 Task: For heading Arial with bold.  font size for heading22,  'Change the font style of data to'Arial Narrow.  and font size to 14,  Change the alignment of both headline & data to Align middle.  In the sheet  auditingSalesAnalysis_2022
Action: Mouse moved to (33, 111)
Screenshot: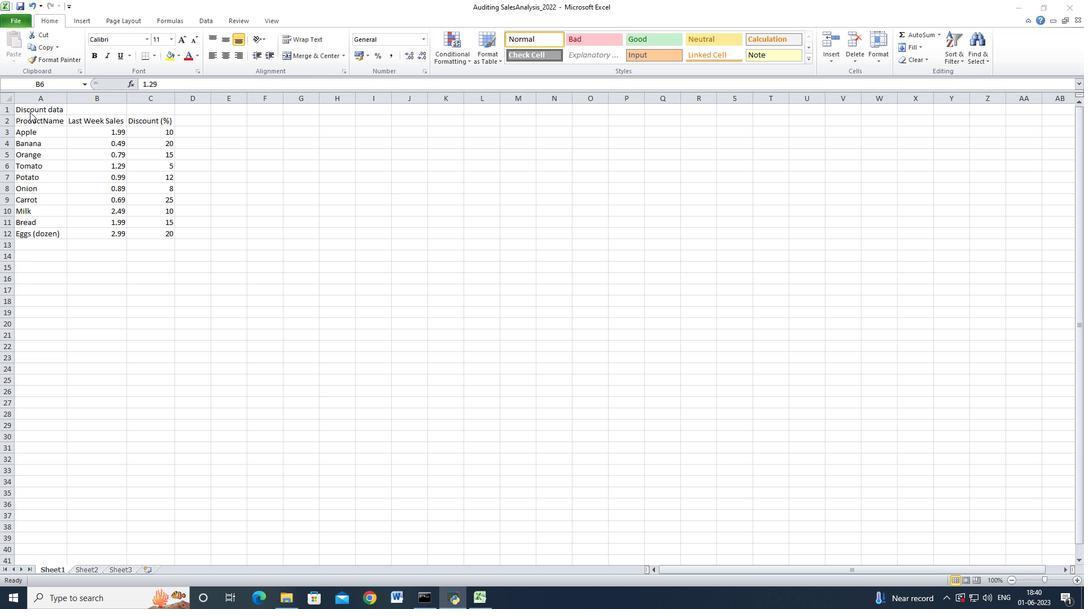
Action: Mouse pressed left at (33, 111)
Screenshot: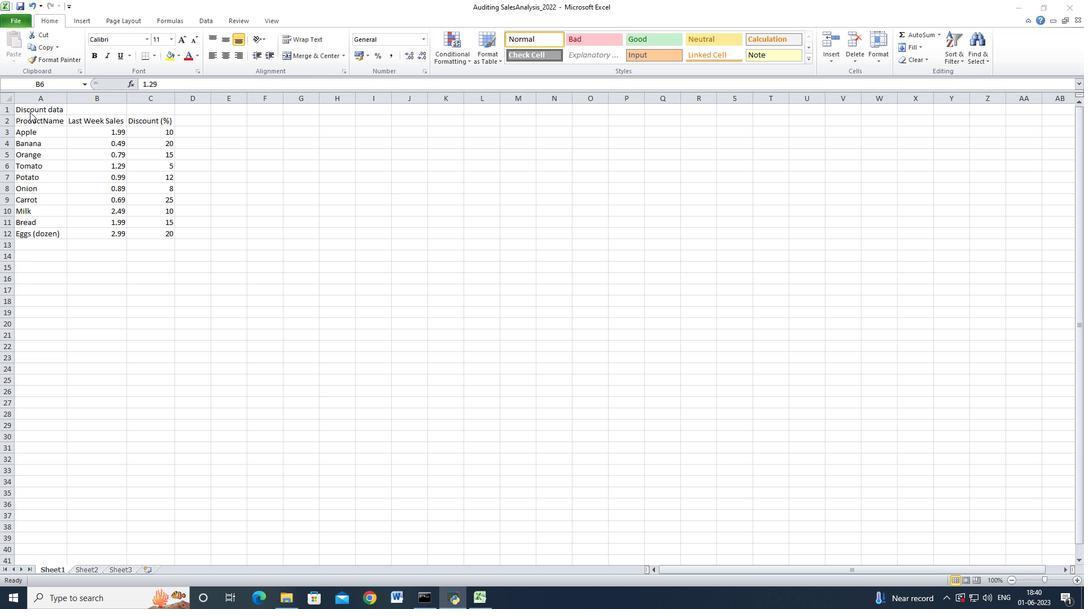 
Action: Mouse moved to (29, 110)
Screenshot: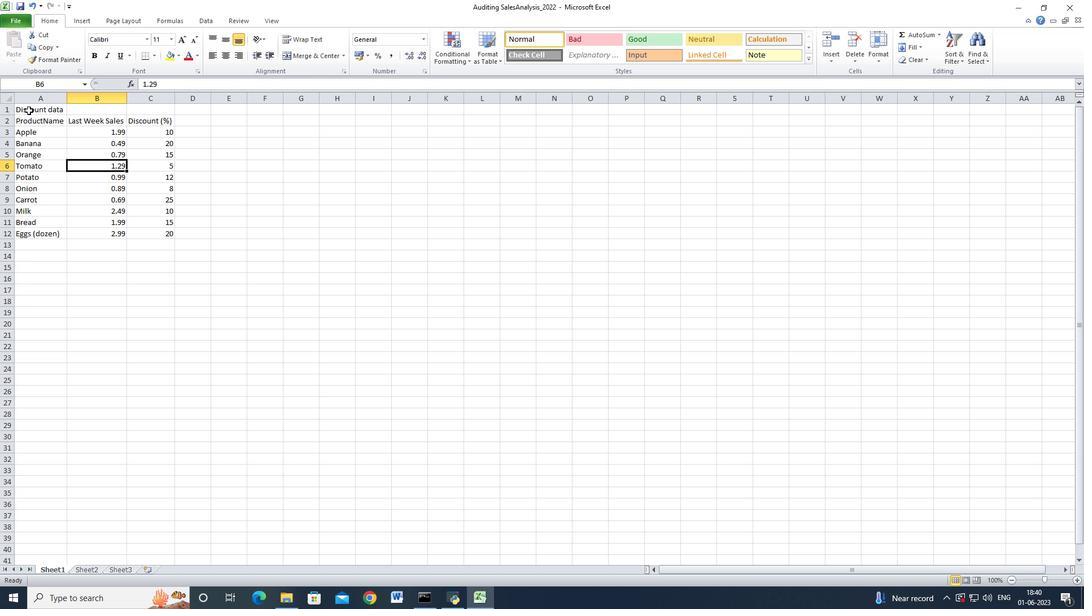 
Action: Mouse pressed left at (29, 110)
Screenshot: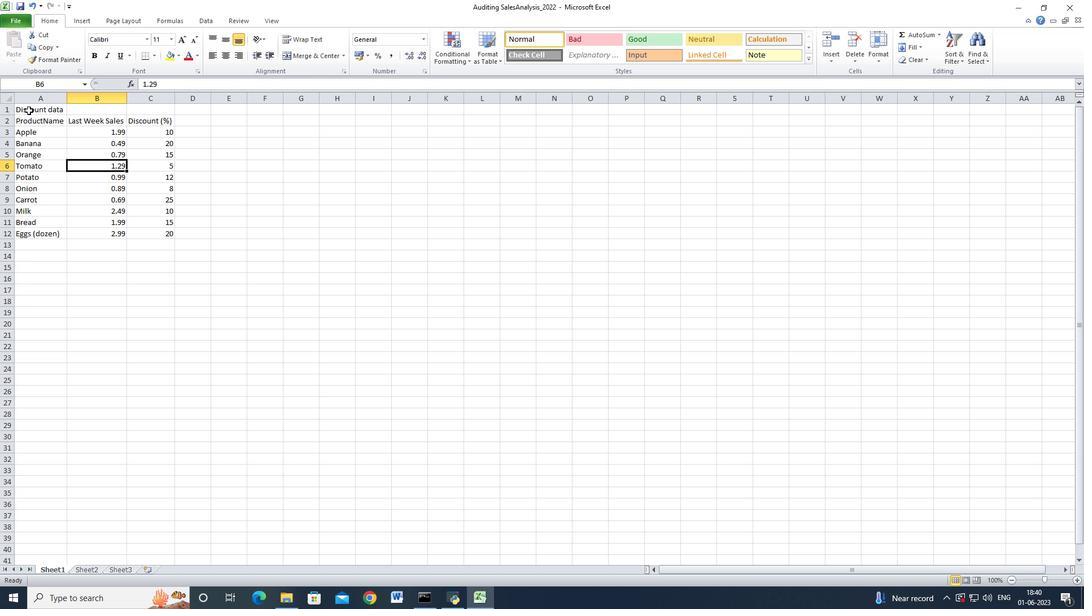 
Action: Mouse moved to (288, 56)
Screenshot: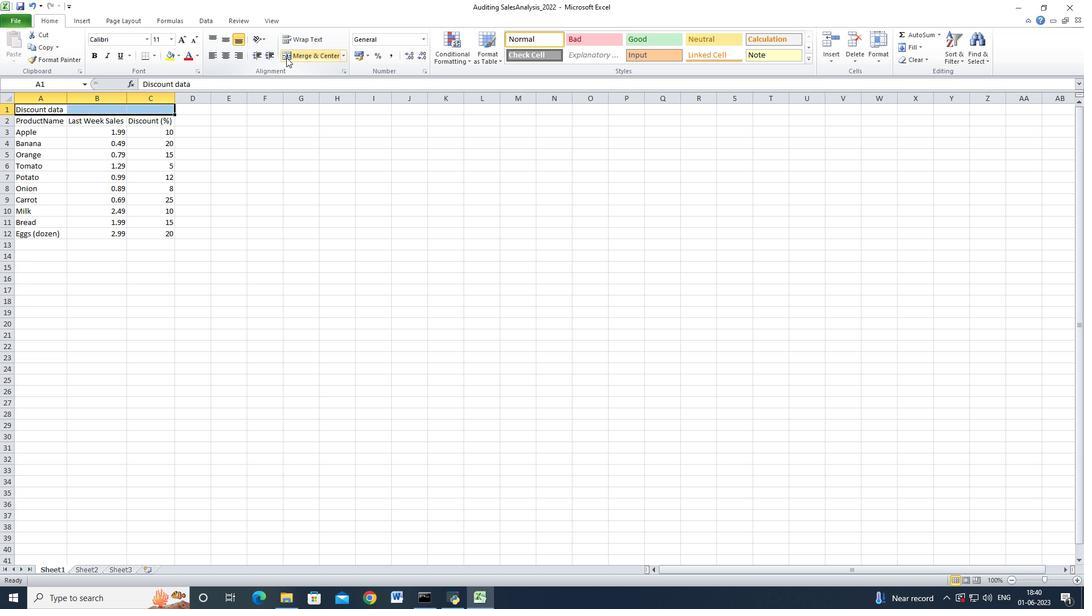 
Action: Mouse pressed left at (288, 56)
Screenshot: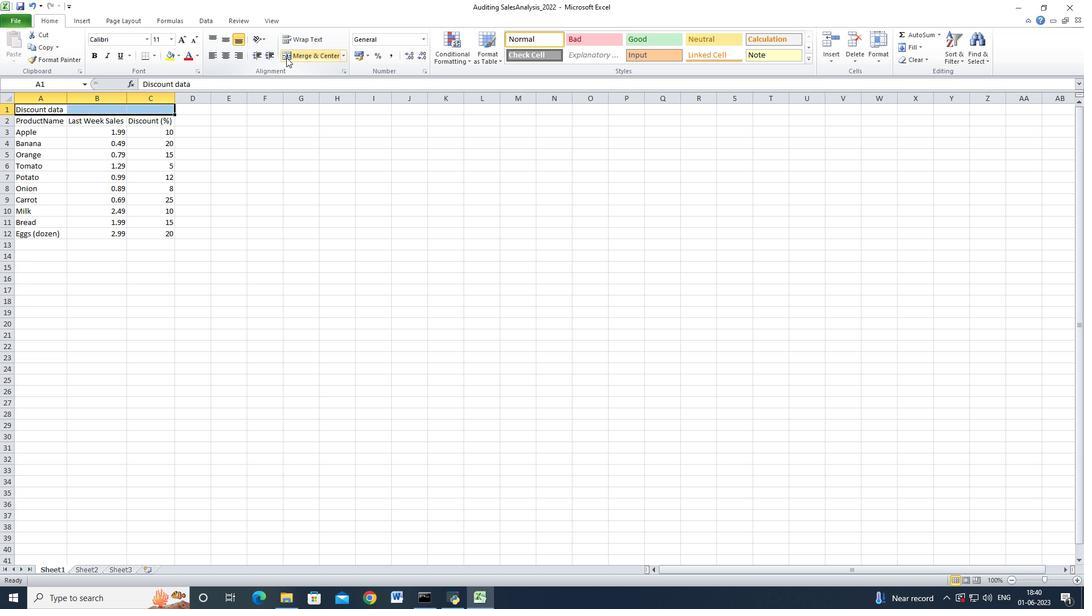 
Action: Mouse moved to (147, 39)
Screenshot: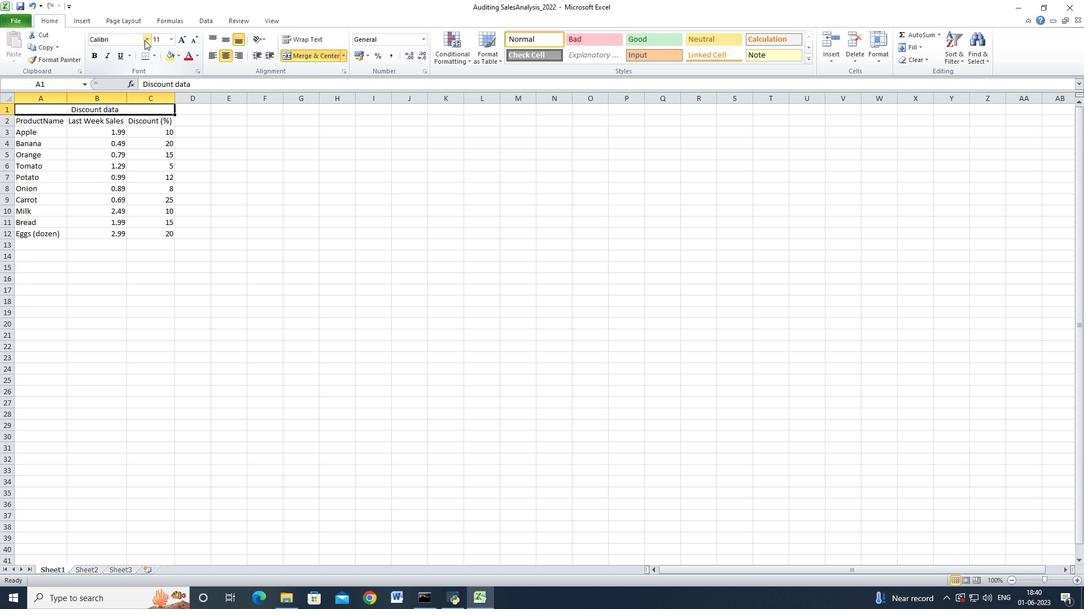 
Action: Mouse pressed left at (147, 39)
Screenshot: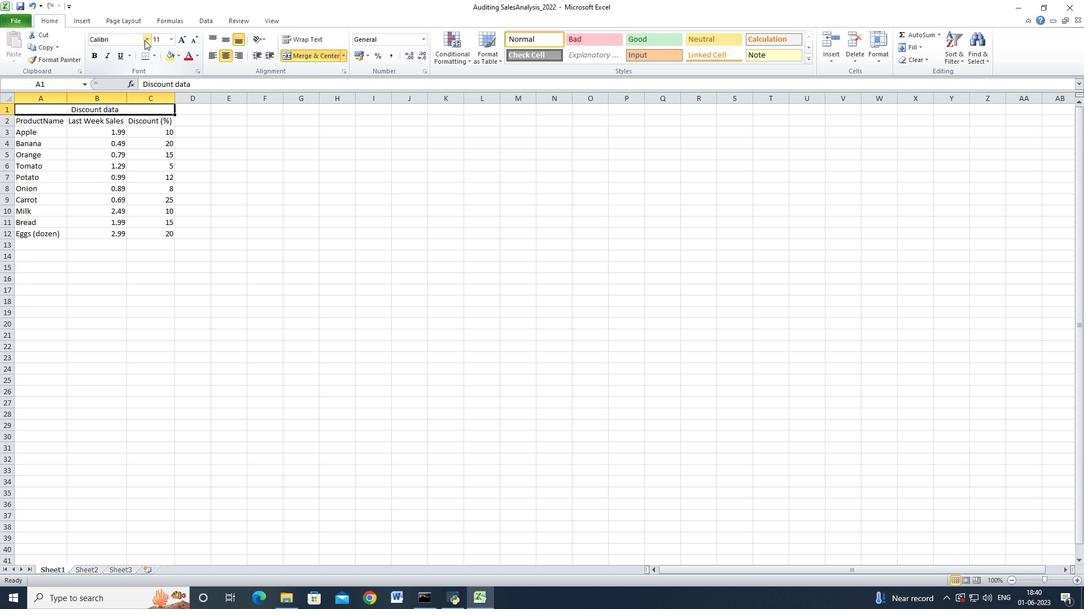 
Action: Mouse moved to (129, 132)
Screenshot: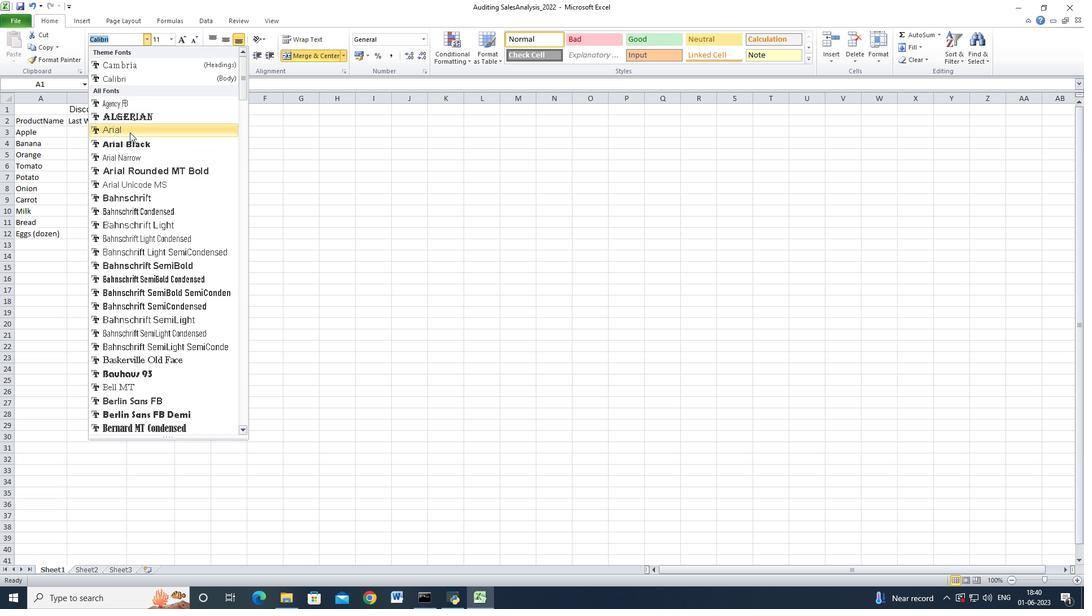 
Action: Mouse pressed left at (129, 132)
Screenshot: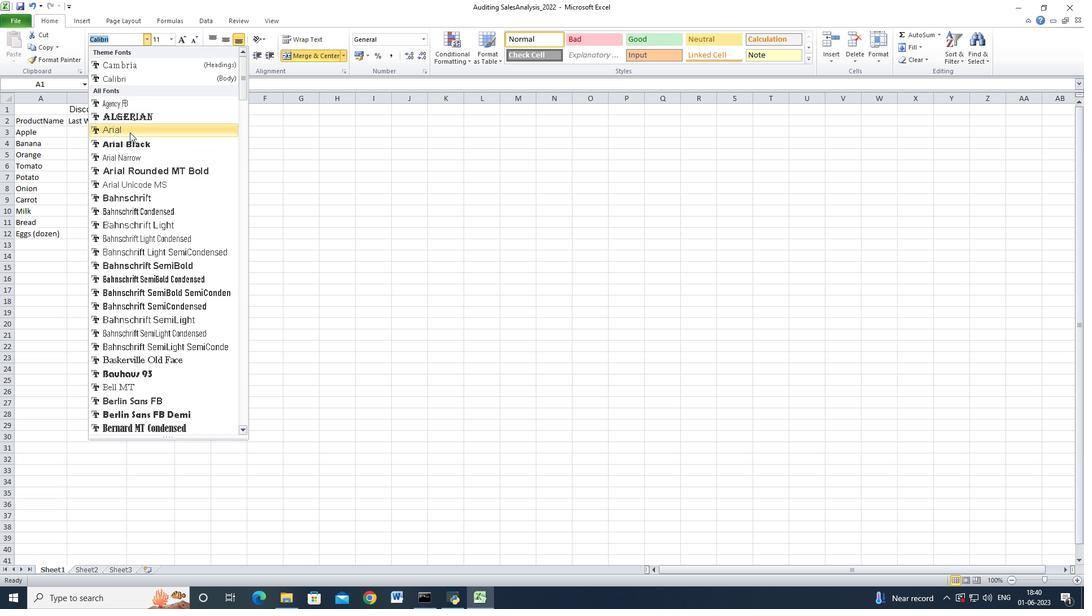 
Action: Mouse moved to (94, 51)
Screenshot: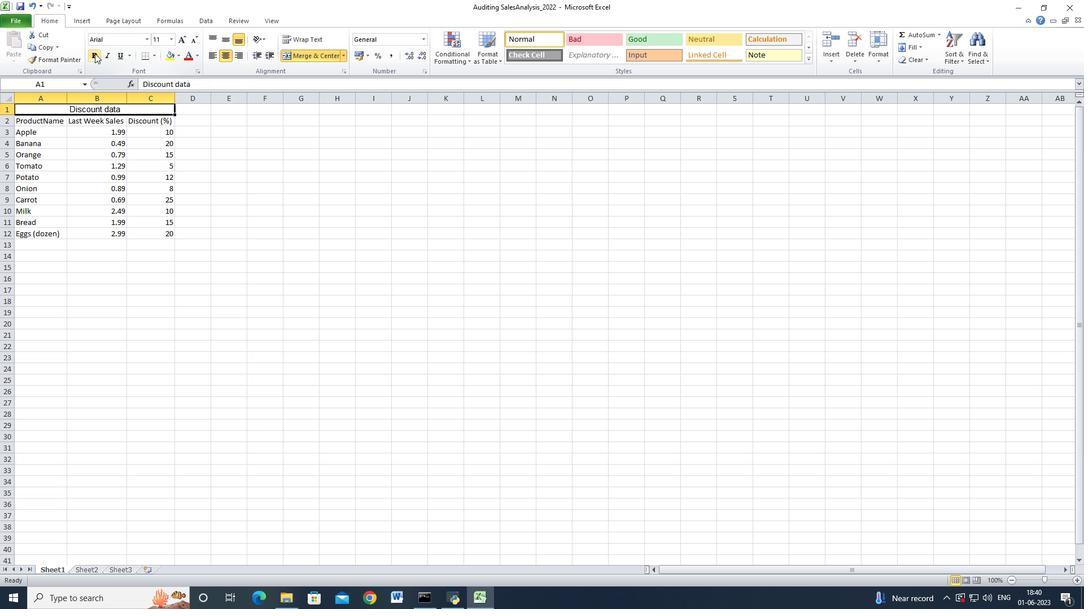 
Action: Mouse pressed left at (94, 51)
Screenshot: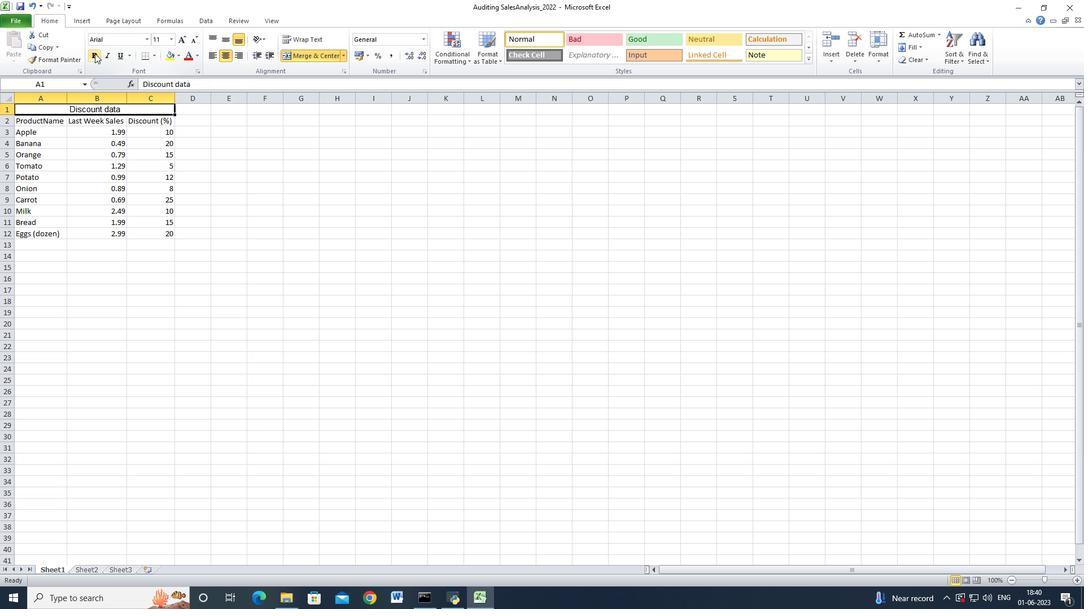 
Action: Mouse moved to (170, 39)
Screenshot: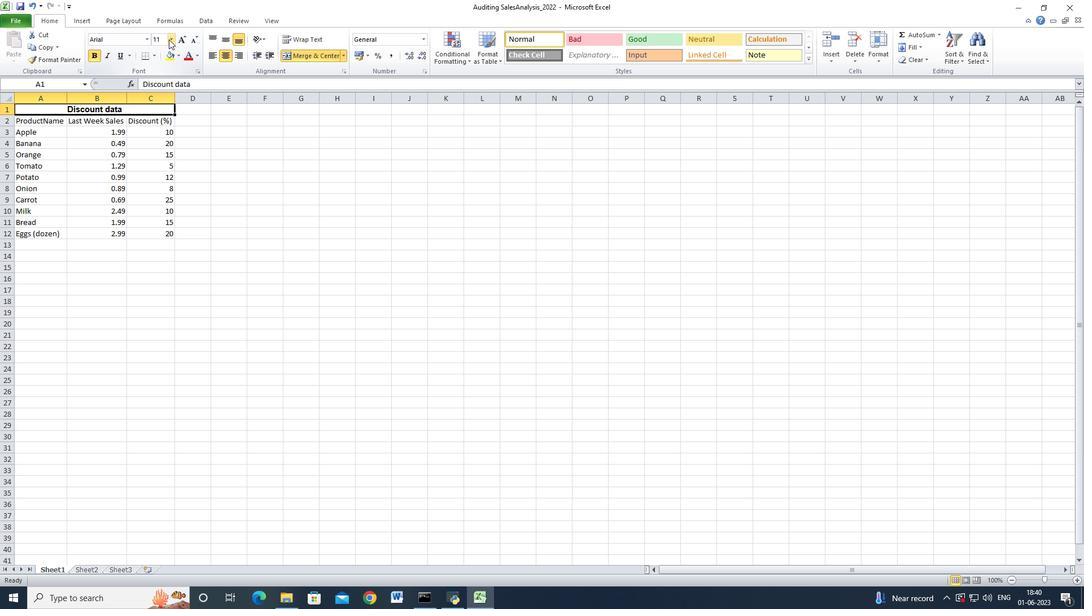 
Action: Mouse pressed left at (170, 39)
Screenshot: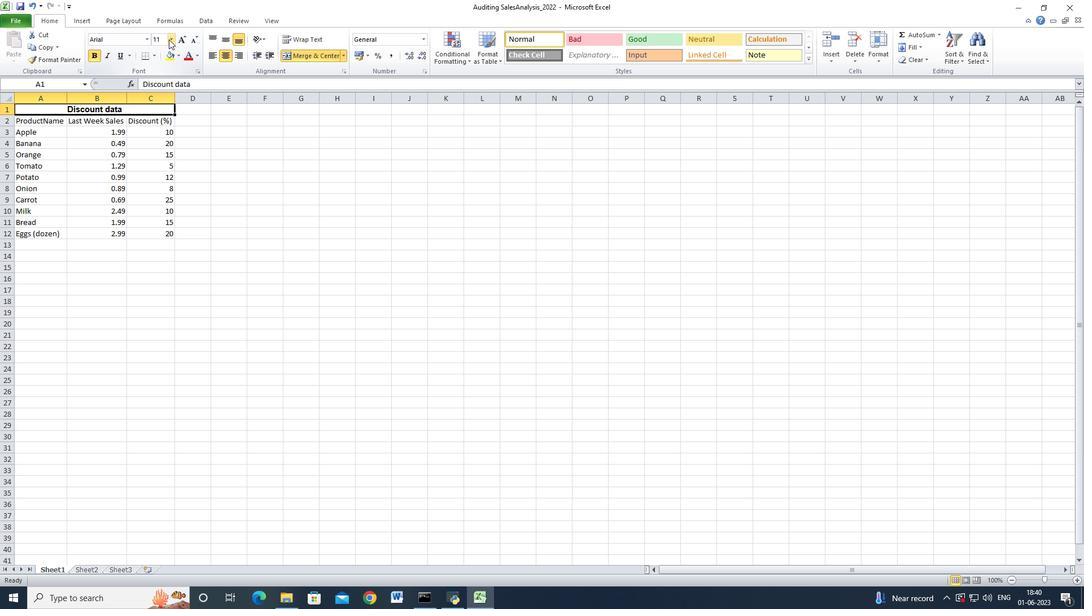 
Action: Mouse moved to (157, 136)
Screenshot: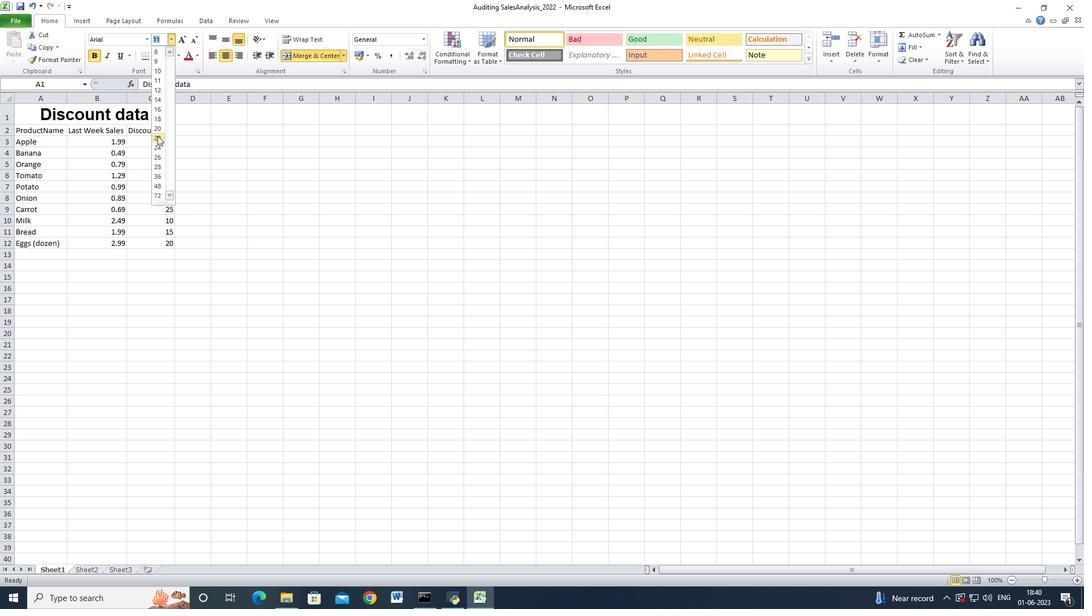 
Action: Mouse pressed left at (157, 136)
Screenshot: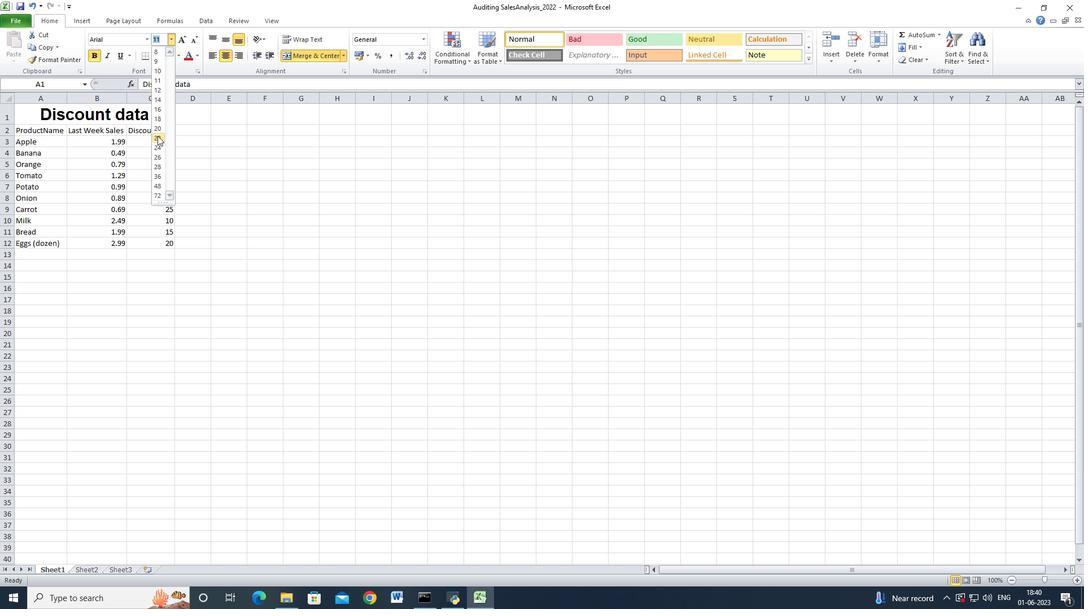 
Action: Mouse moved to (28, 133)
Screenshot: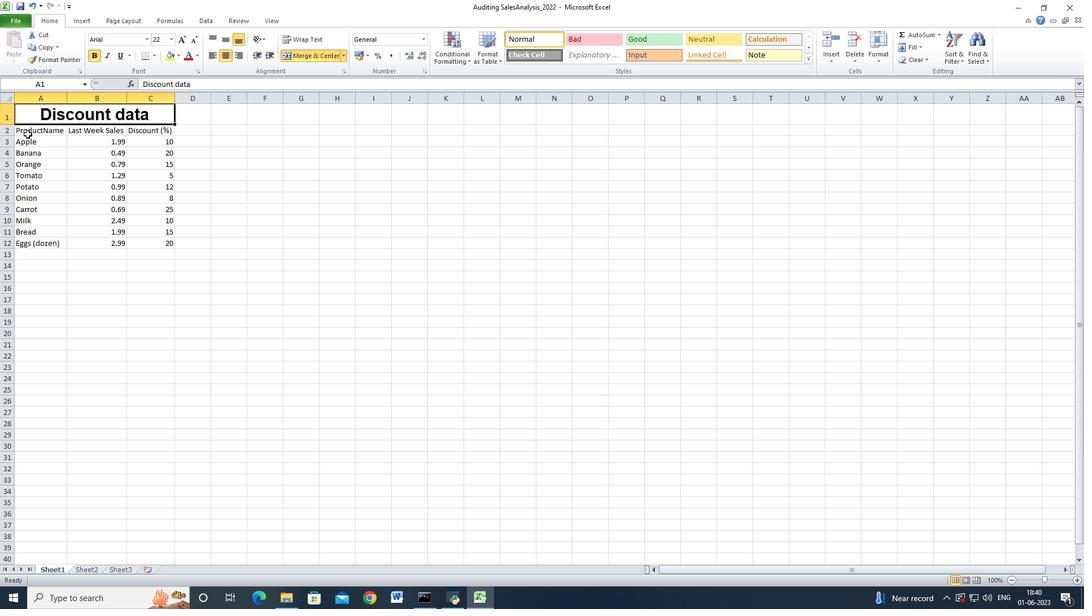 
Action: Mouse pressed left at (28, 133)
Screenshot: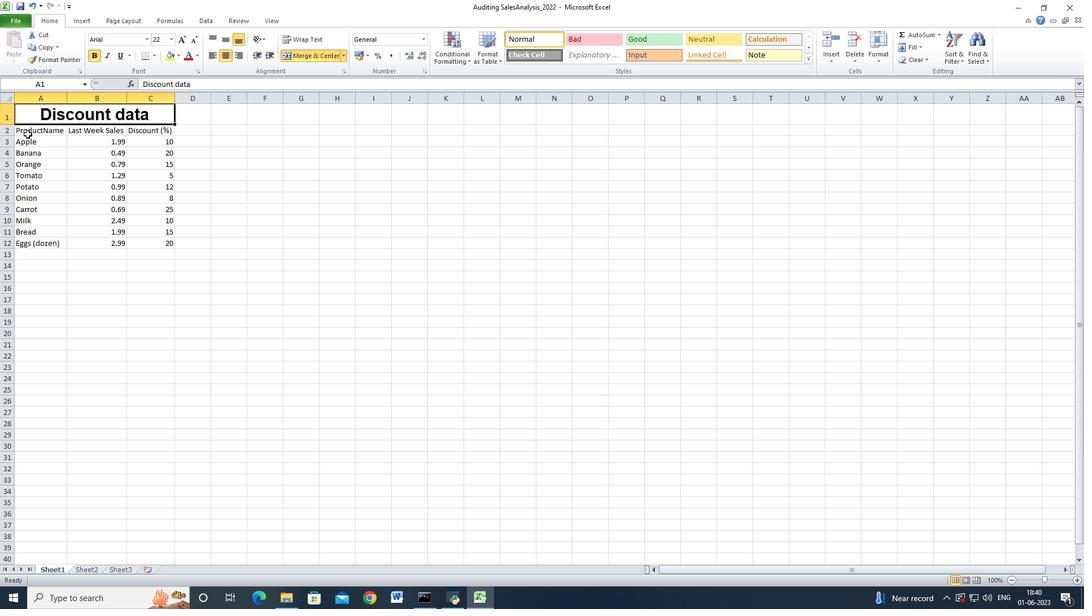 
Action: Mouse moved to (148, 39)
Screenshot: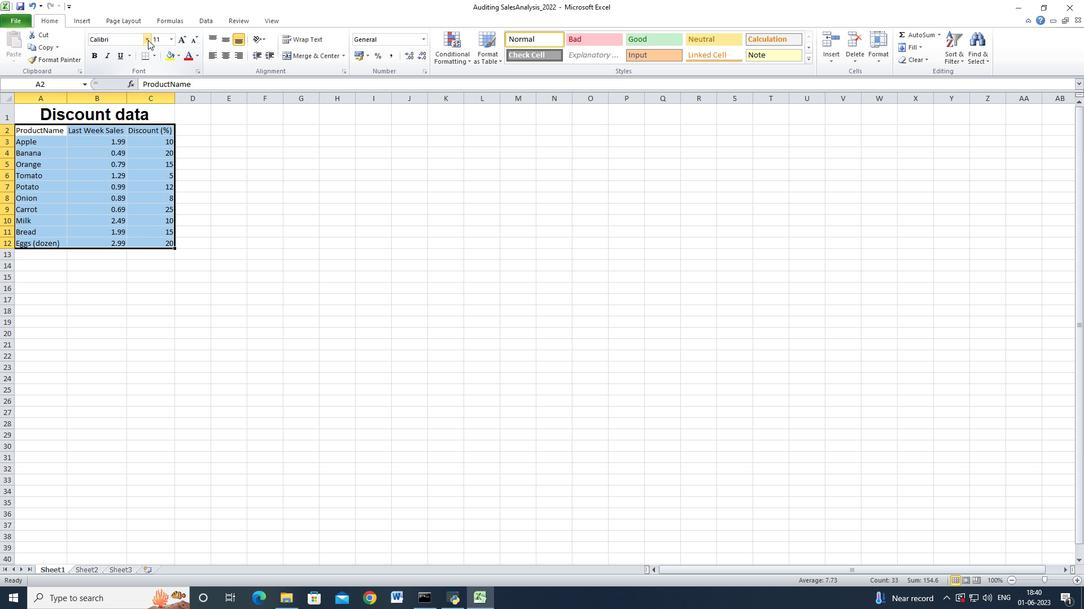 
Action: Mouse pressed left at (148, 39)
Screenshot: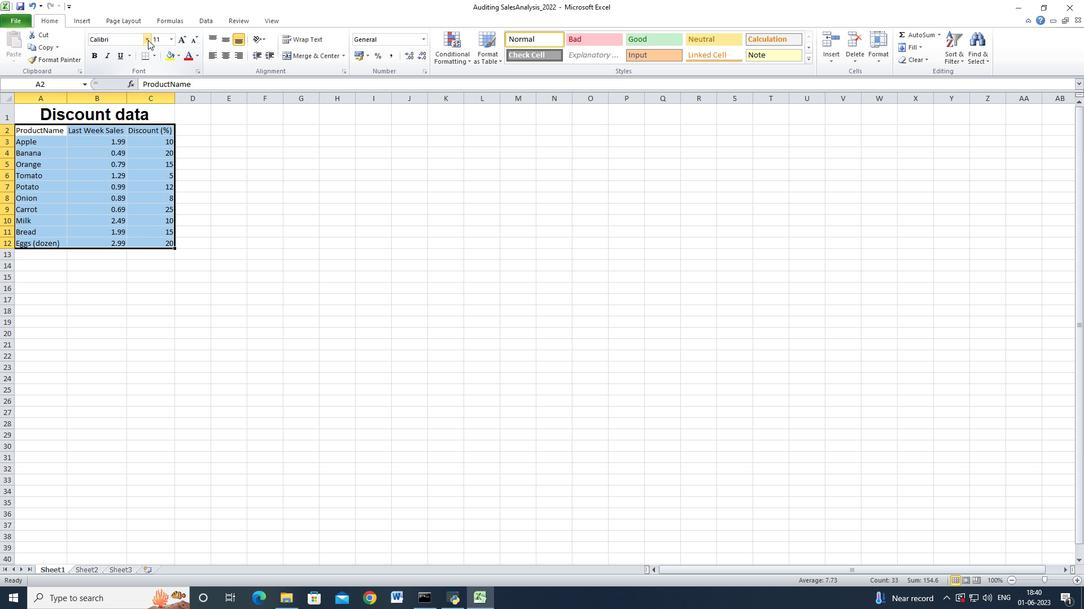 
Action: Mouse moved to (132, 157)
Screenshot: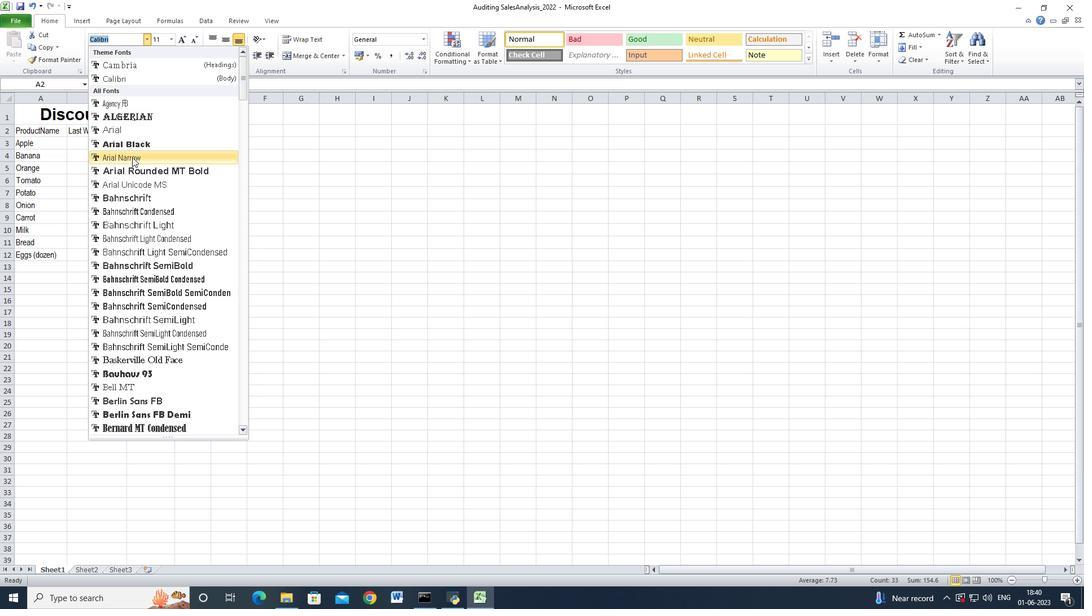 
Action: Mouse pressed left at (132, 157)
Screenshot: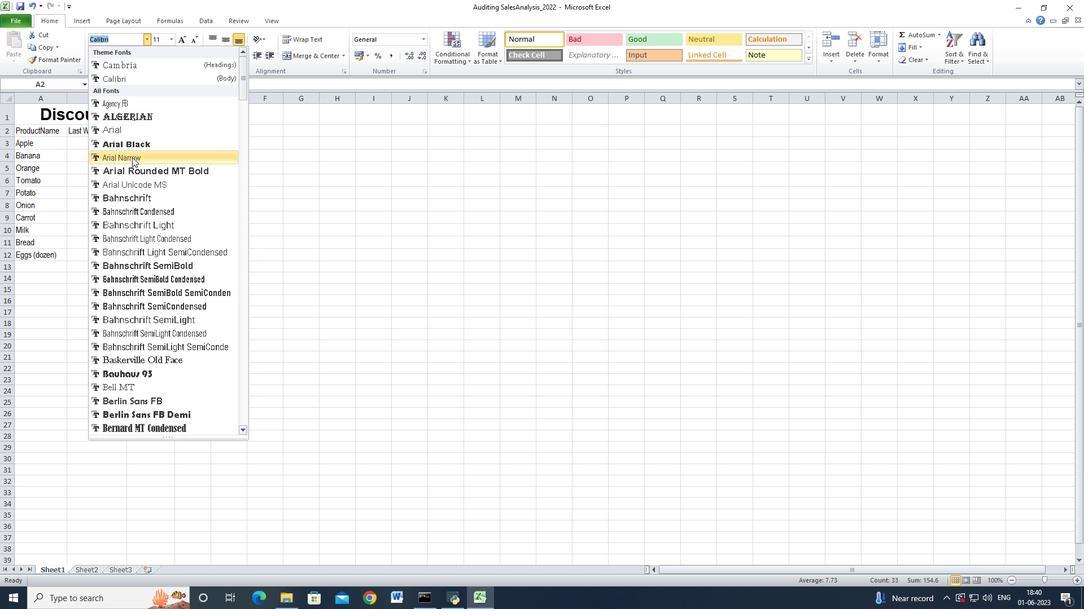 
Action: Mouse moved to (169, 38)
Screenshot: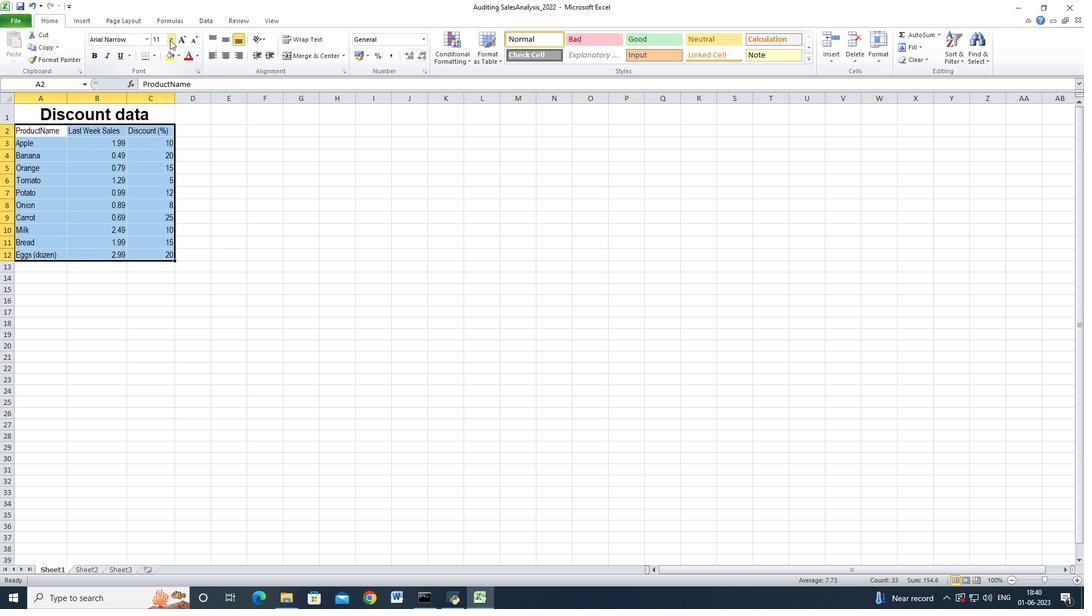 
Action: Mouse pressed left at (169, 38)
Screenshot: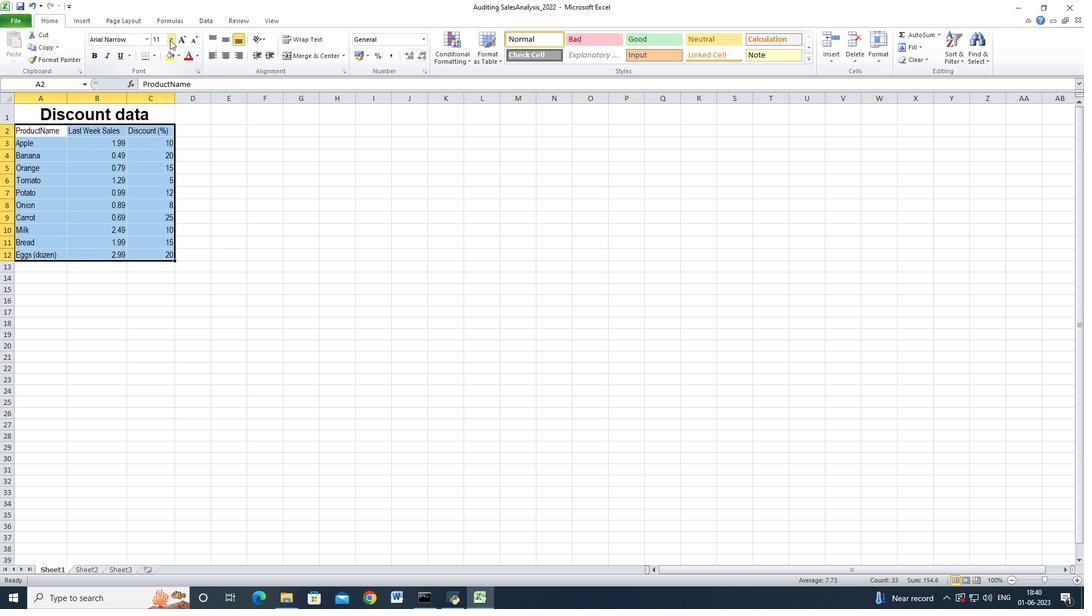 
Action: Mouse moved to (160, 99)
Screenshot: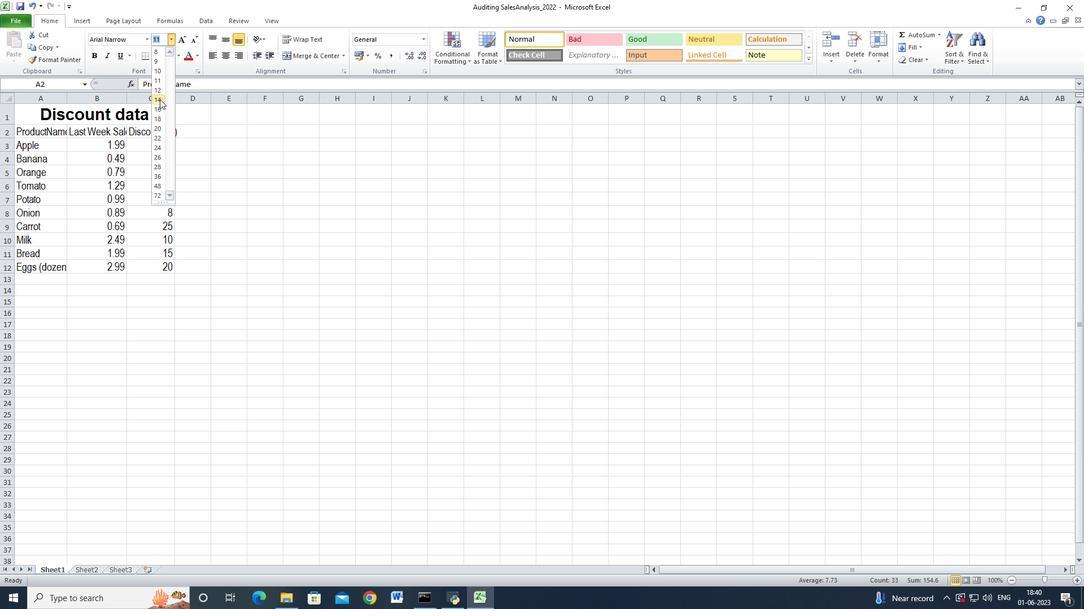 
Action: Mouse pressed left at (160, 99)
Screenshot: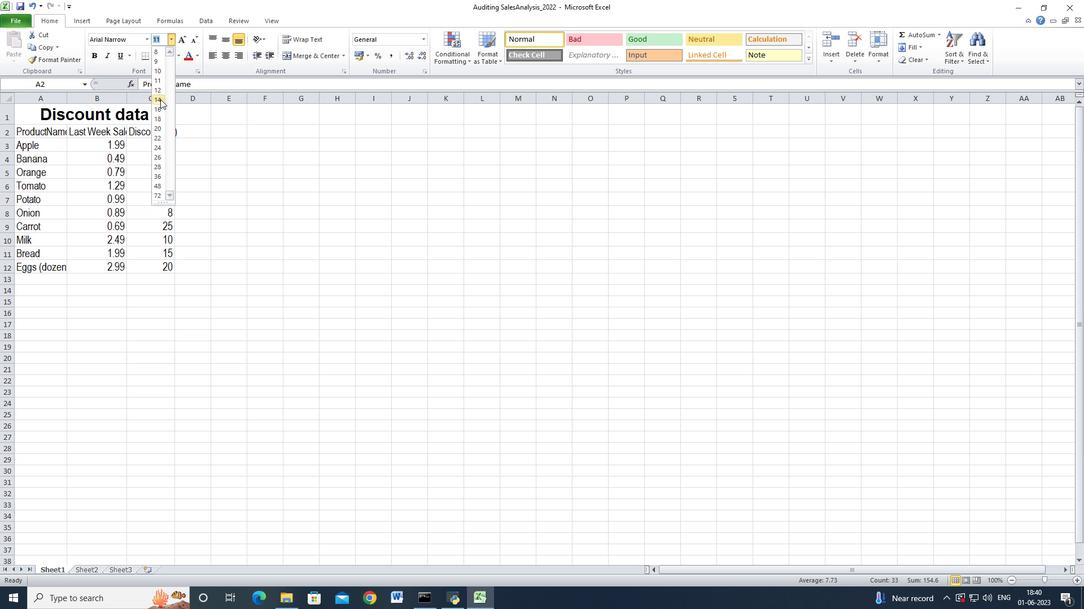 
Action: Mouse moved to (101, 168)
Screenshot: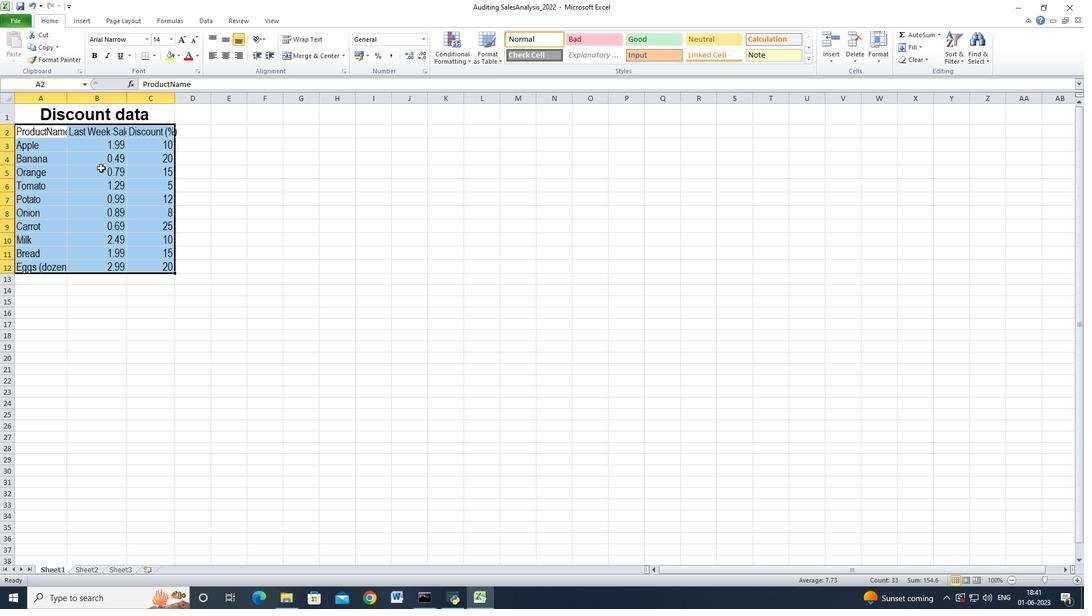 
Action: Mouse pressed left at (101, 168)
Screenshot: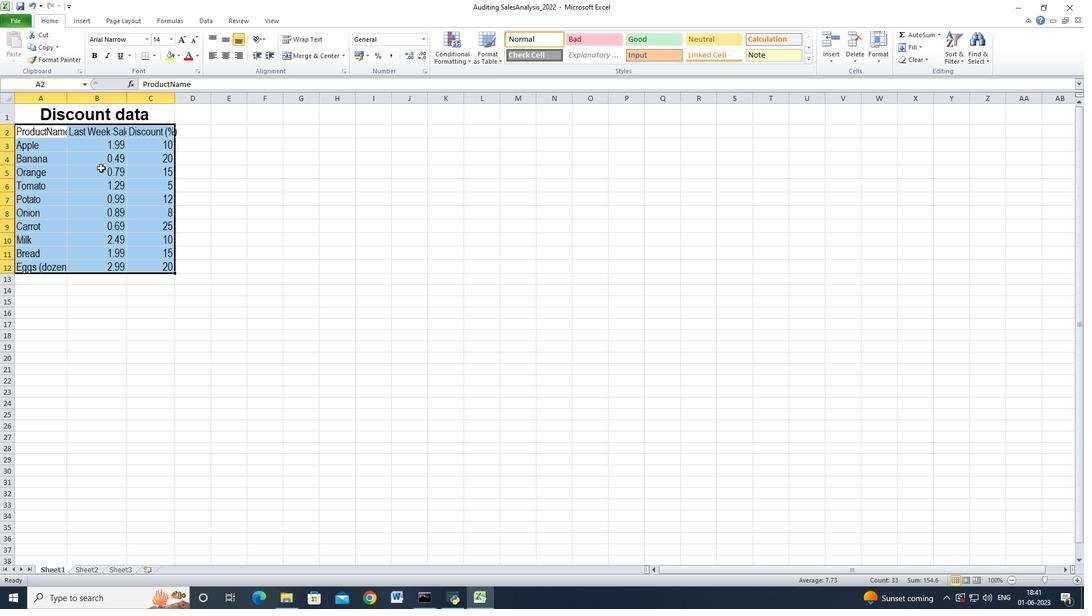 
Action: Mouse moved to (36, 112)
Screenshot: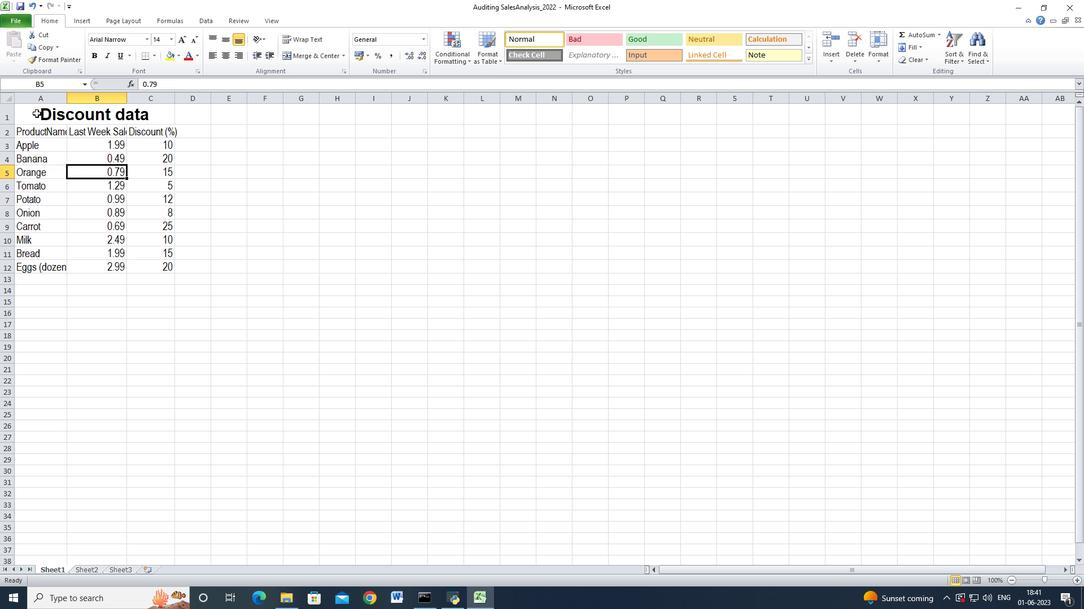 
Action: Mouse pressed left at (36, 112)
Screenshot: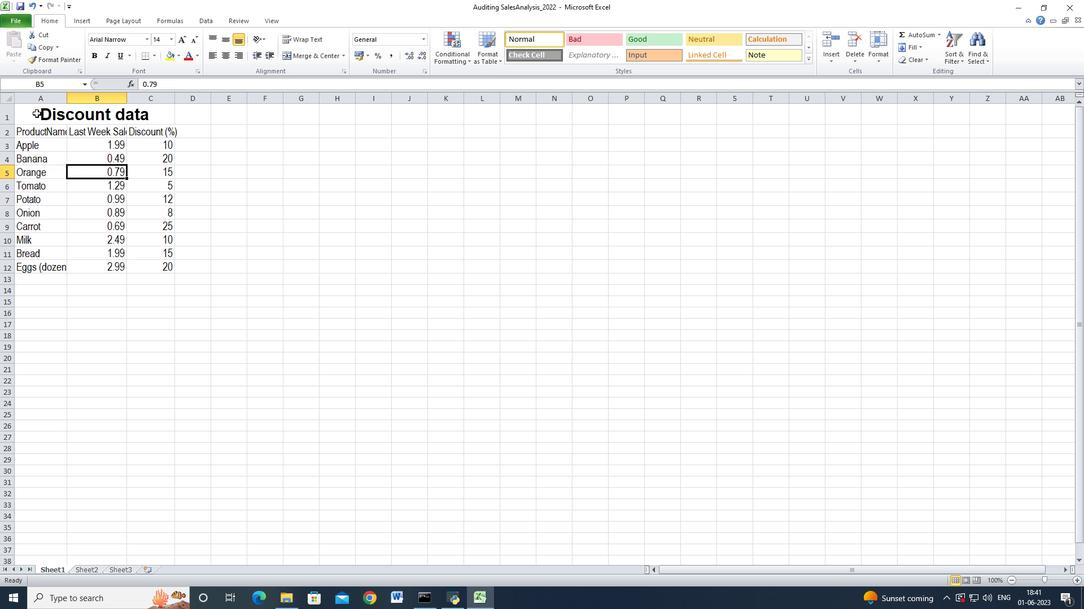 
Action: Mouse moved to (223, 38)
Screenshot: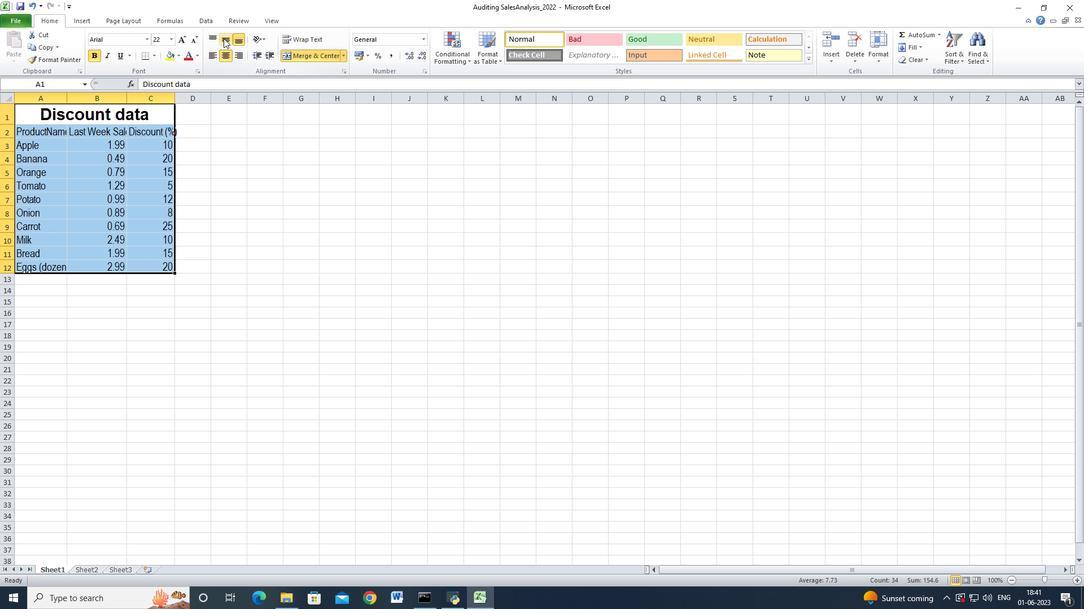 
Action: Mouse pressed left at (223, 38)
Screenshot: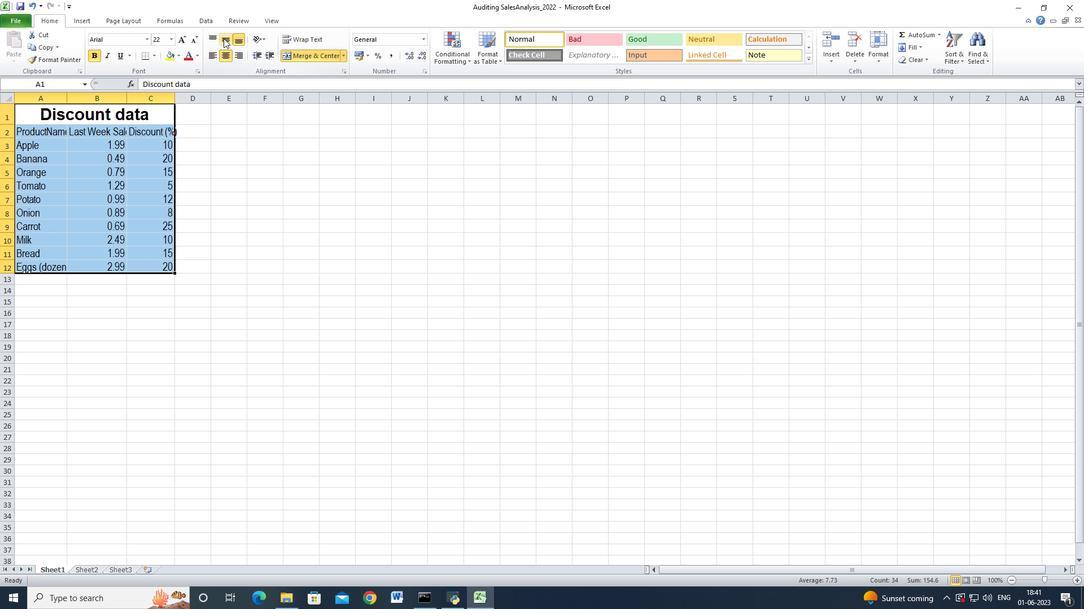 
Action: Mouse moved to (120, 169)
Screenshot: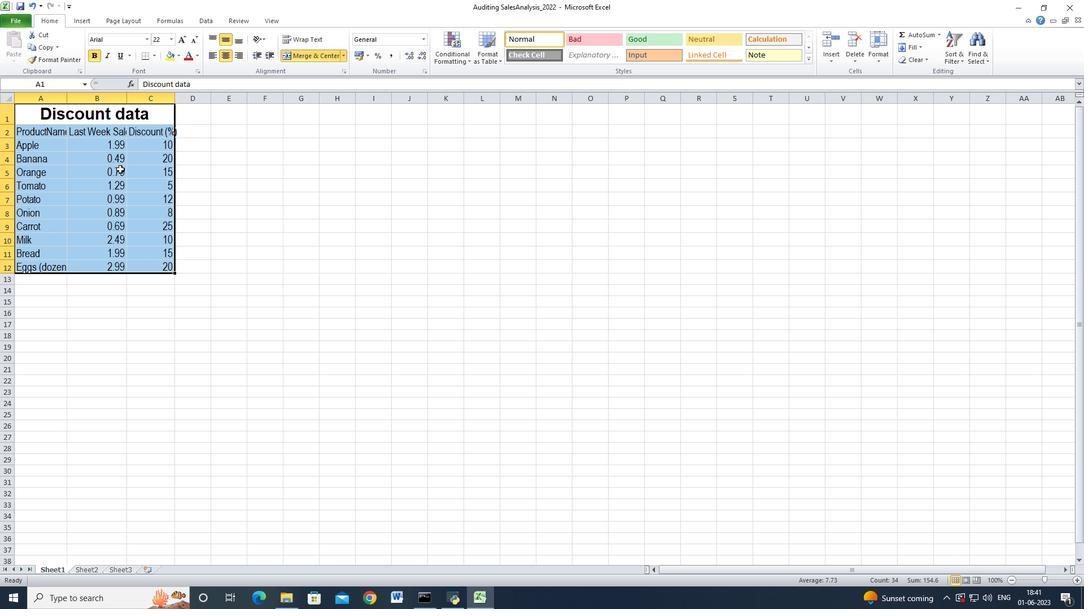 
Action: Mouse pressed left at (120, 169)
Screenshot: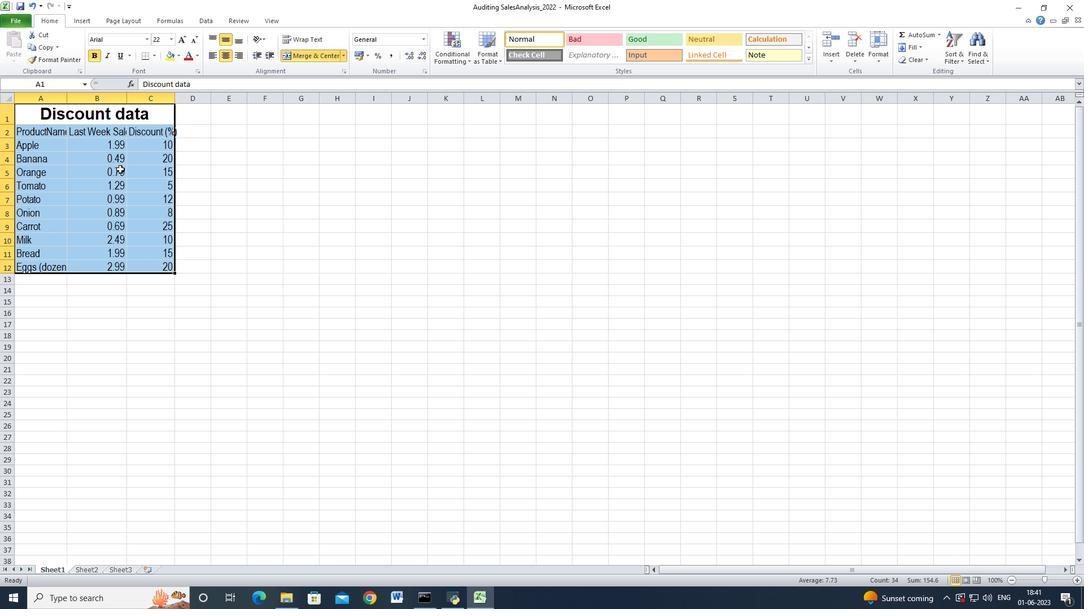 
Action: Mouse moved to (152, 185)
Screenshot: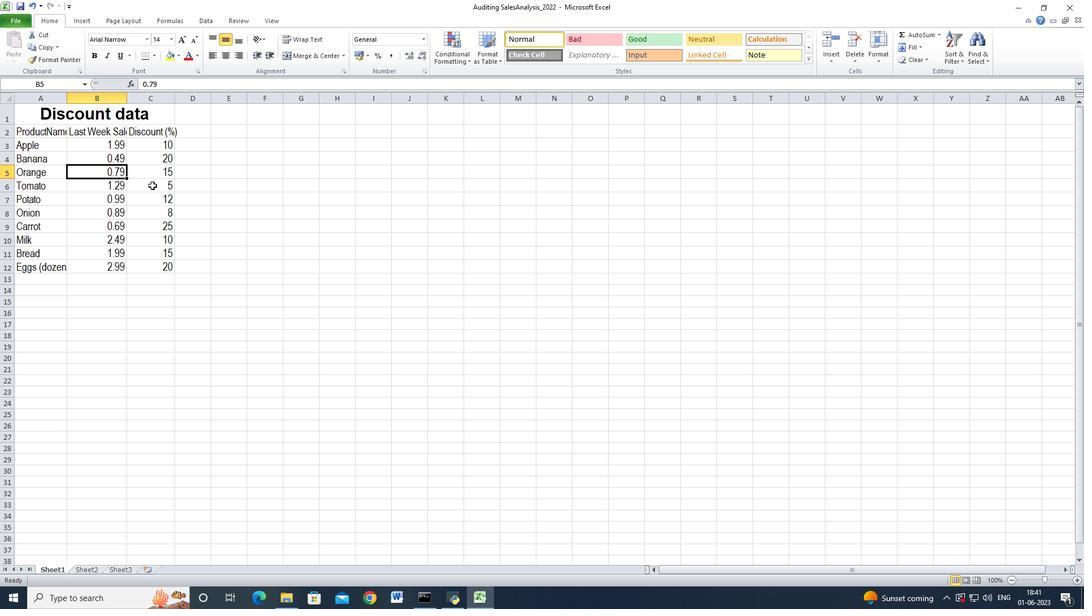 
Action: Mouse pressed left at (152, 185)
Screenshot: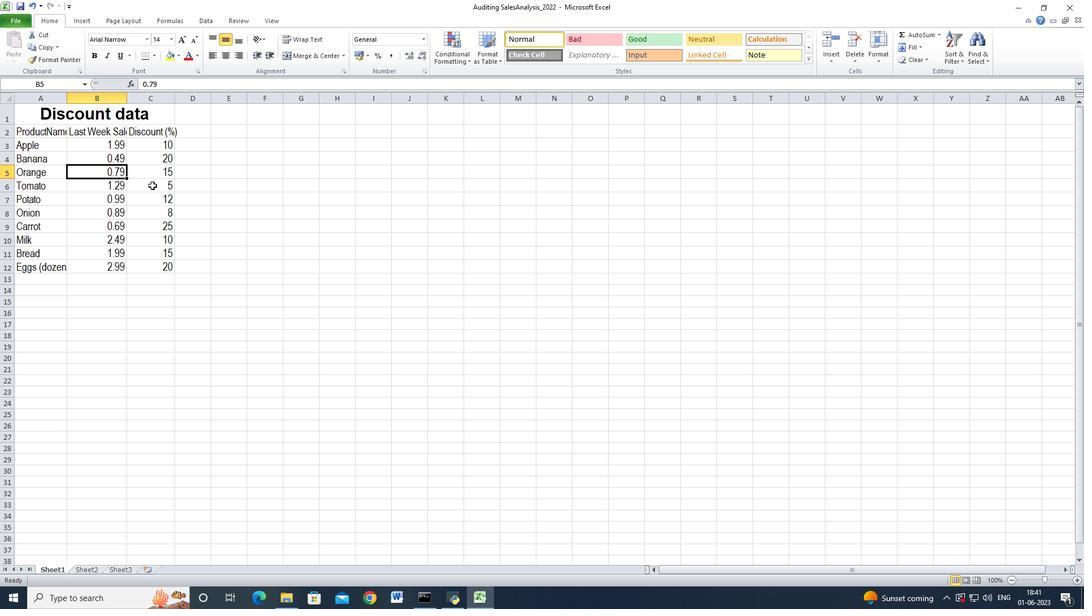 
